 Task: Add the task  Issues with integrating with version control system (e.g. Git) to the section Feature Flurry in the project ZippyTech and add a Due Date to the respective task as 2024/01/18.
Action: Mouse moved to (455, 504)
Screenshot: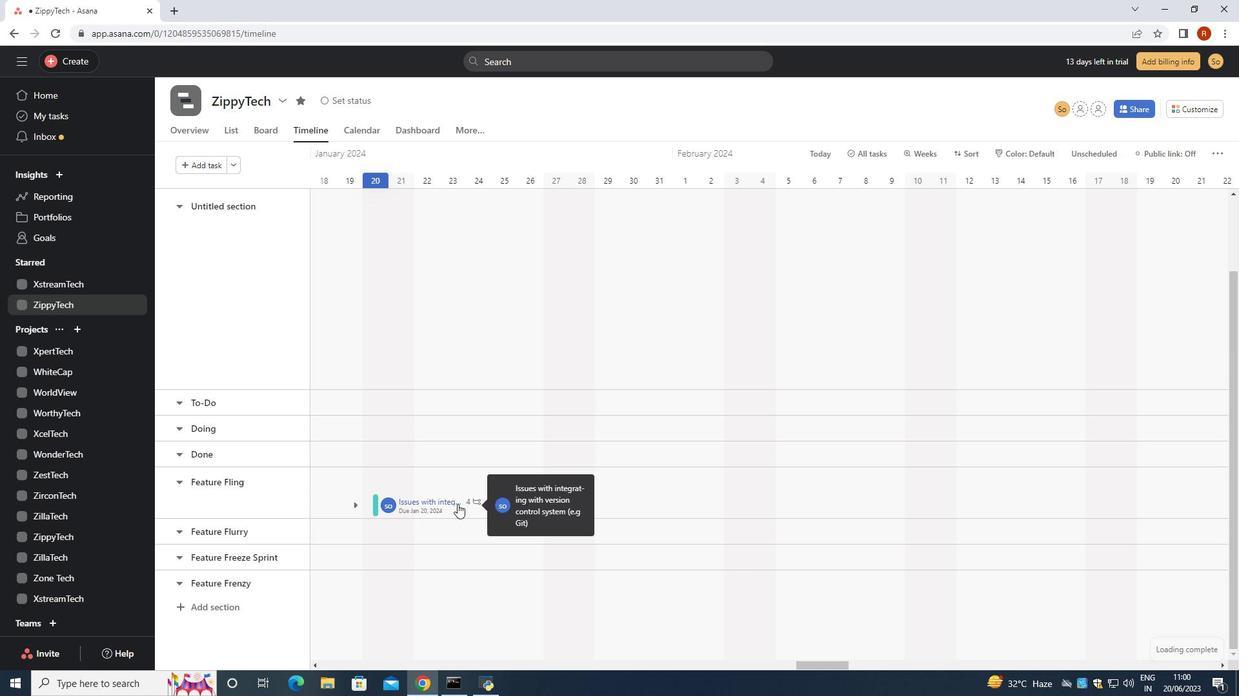 
Action: Mouse pressed left at (455, 504)
Screenshot: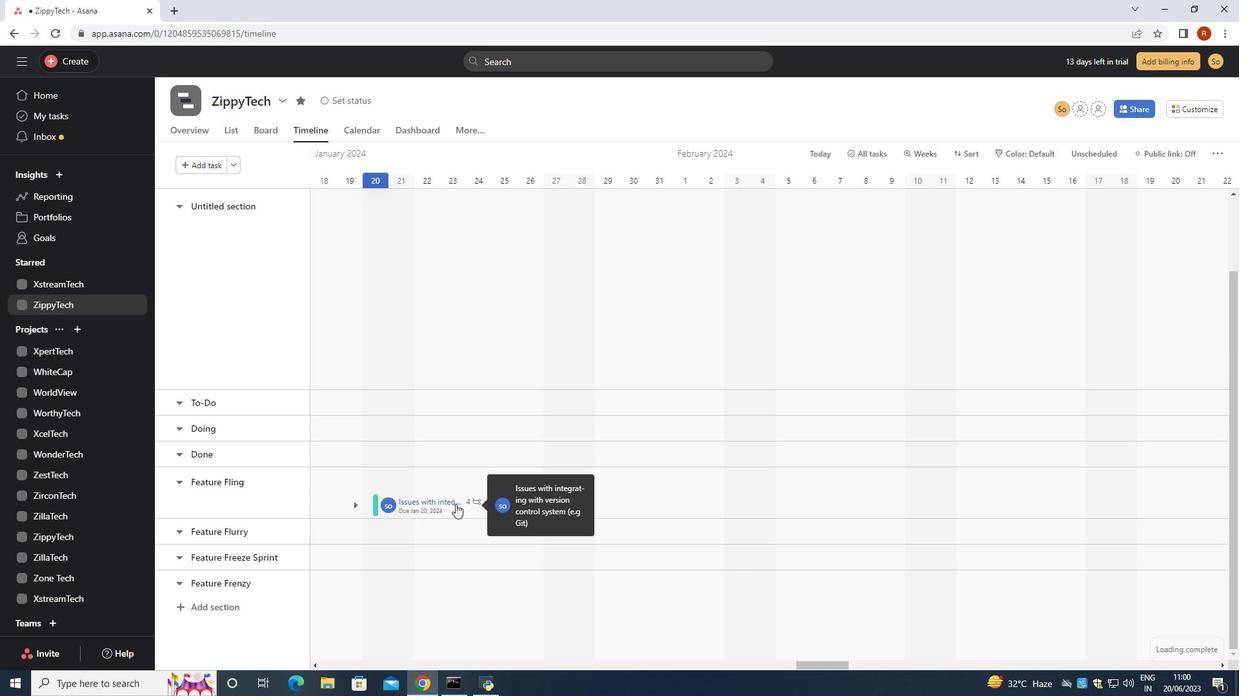 
Action: Mouse moved to (975, 303)
Screenshot: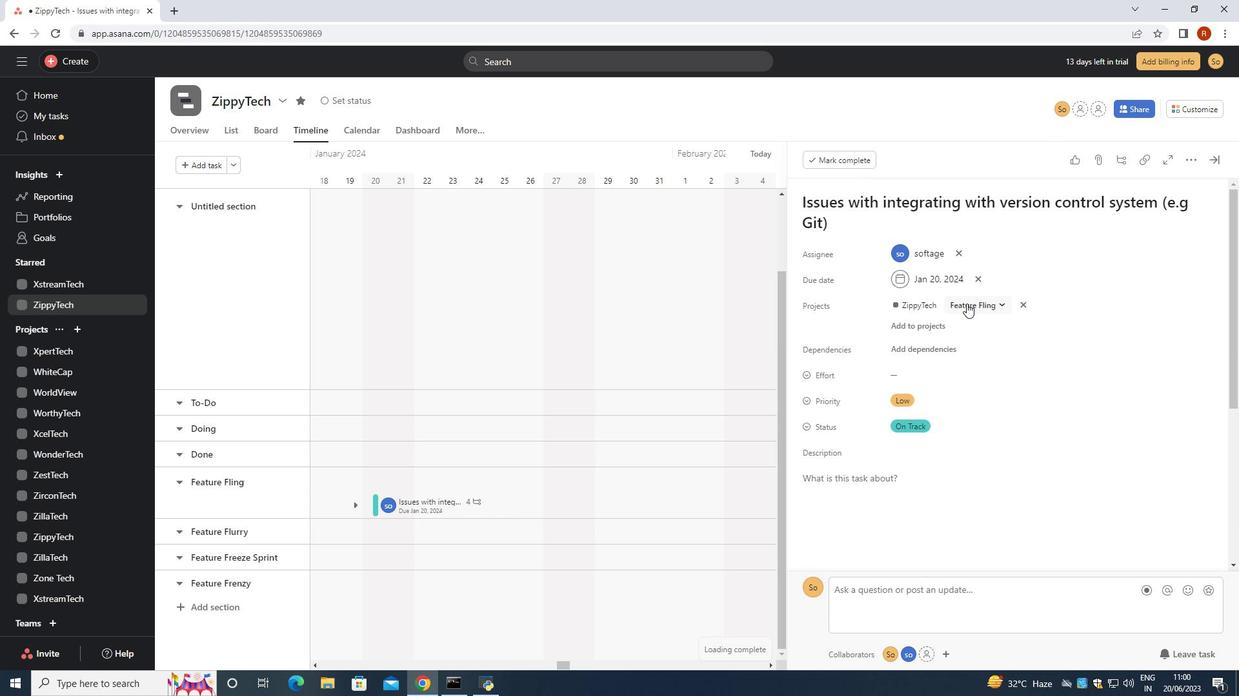 
Action: Mouse pressed left at (975, 303)
Screenshot: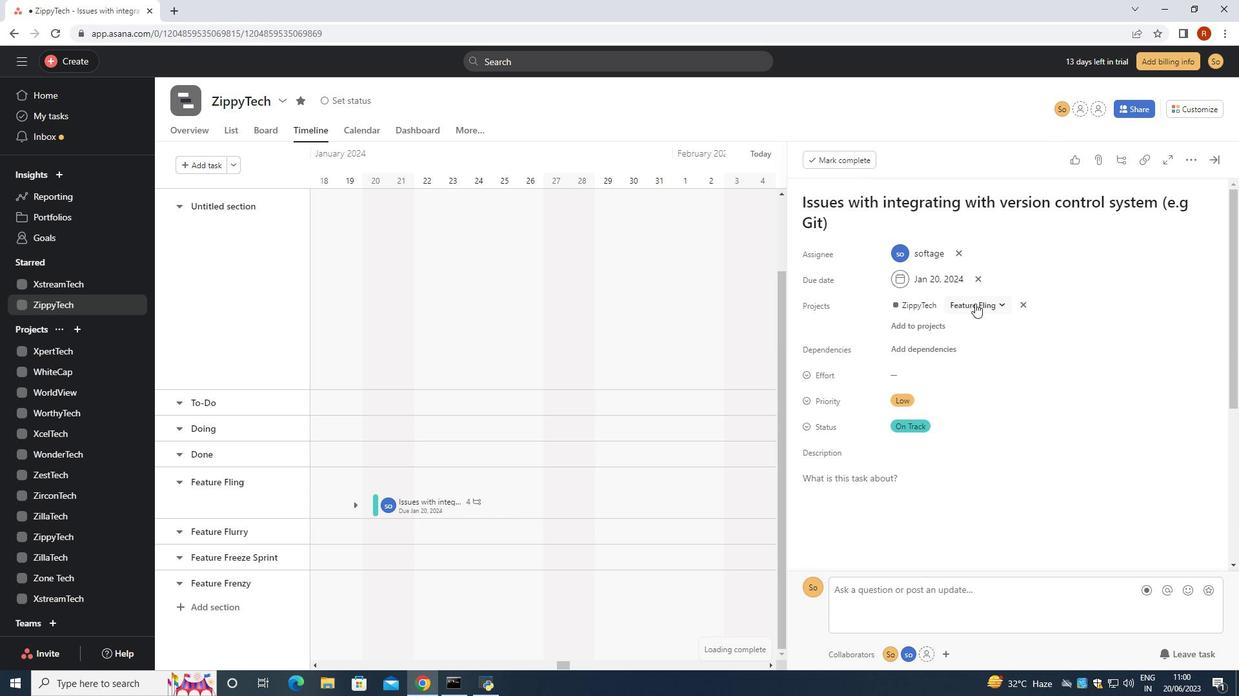 
Action: Mouse moved to (956, 449)
Screenshot: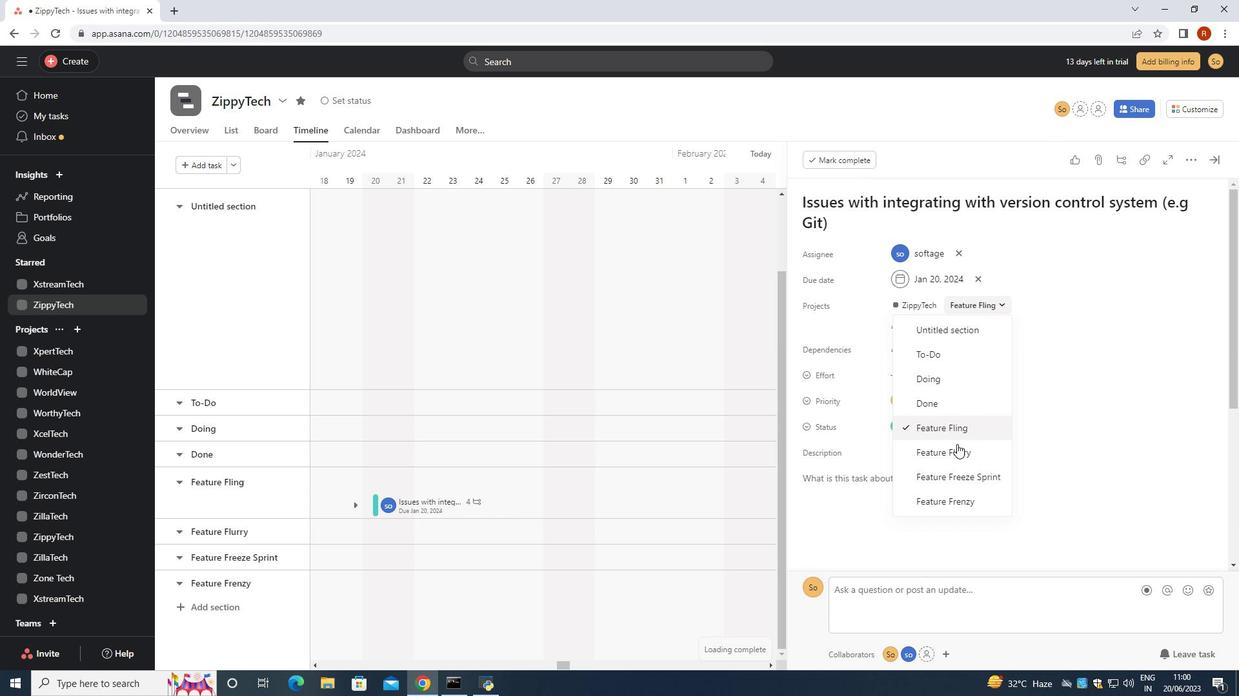 
Action: Mouse pressed left at (956, 449)
Screenshot: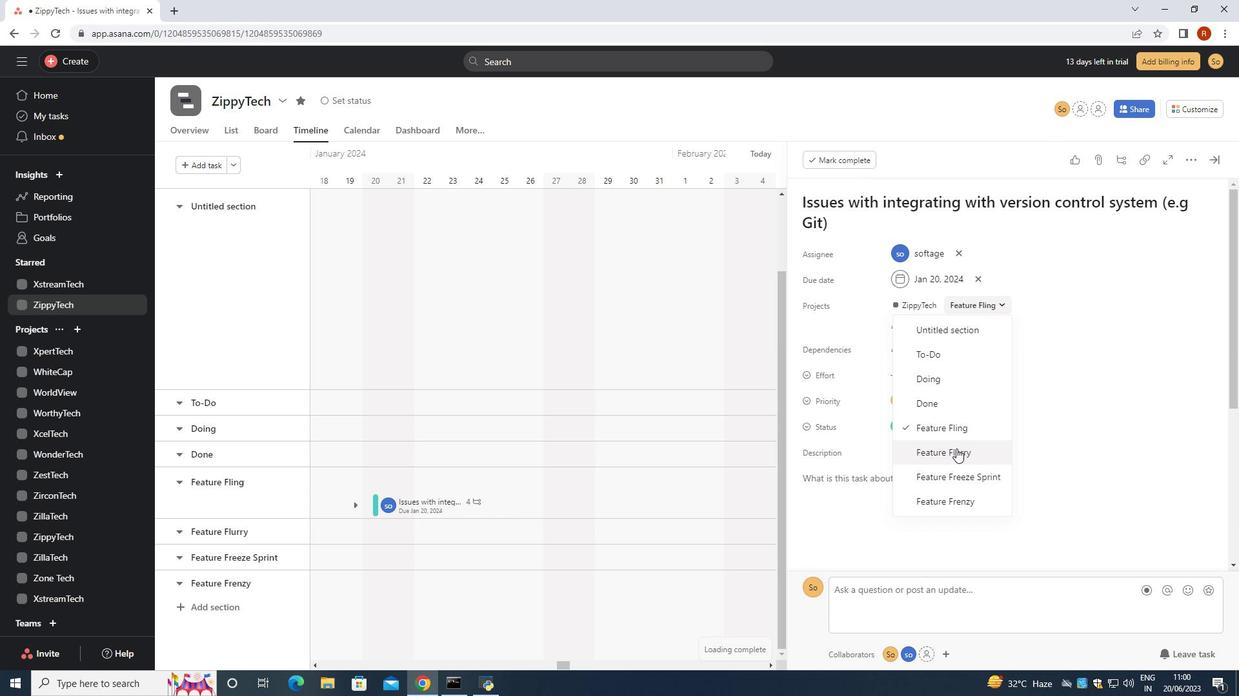 
Action: Mouse moved to (978, 280)
Screenshot: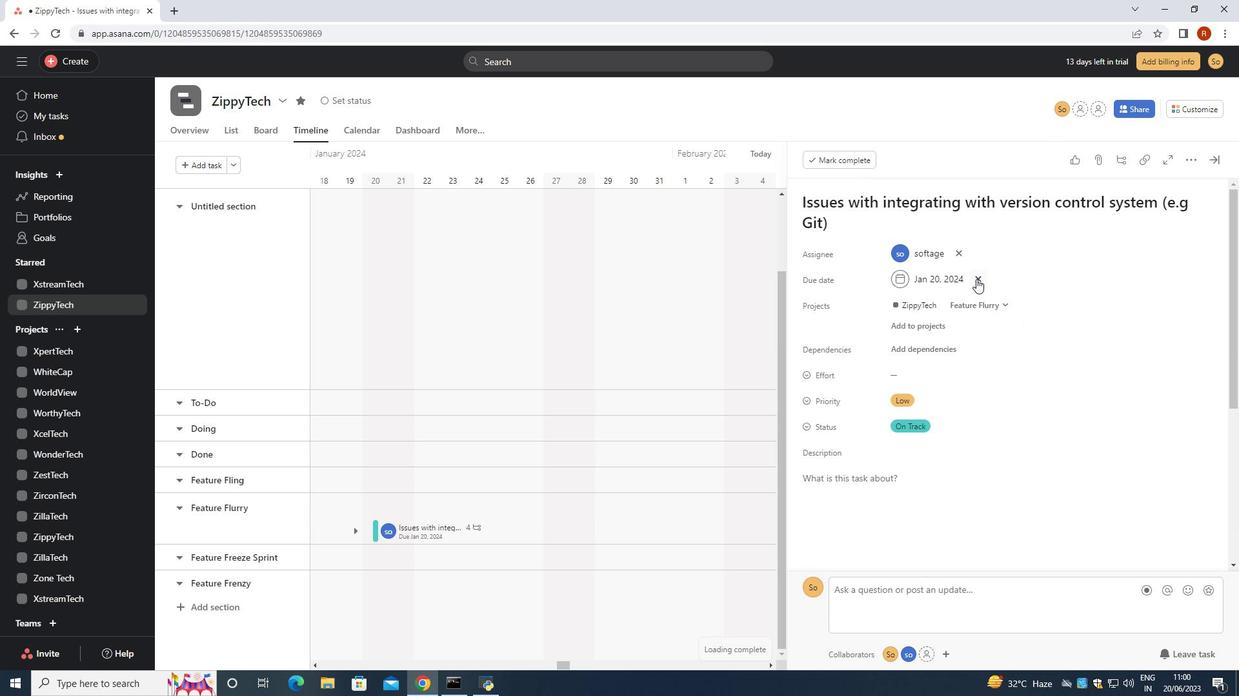
Action: Mouse pressed left at (978, 280)
Screenshot: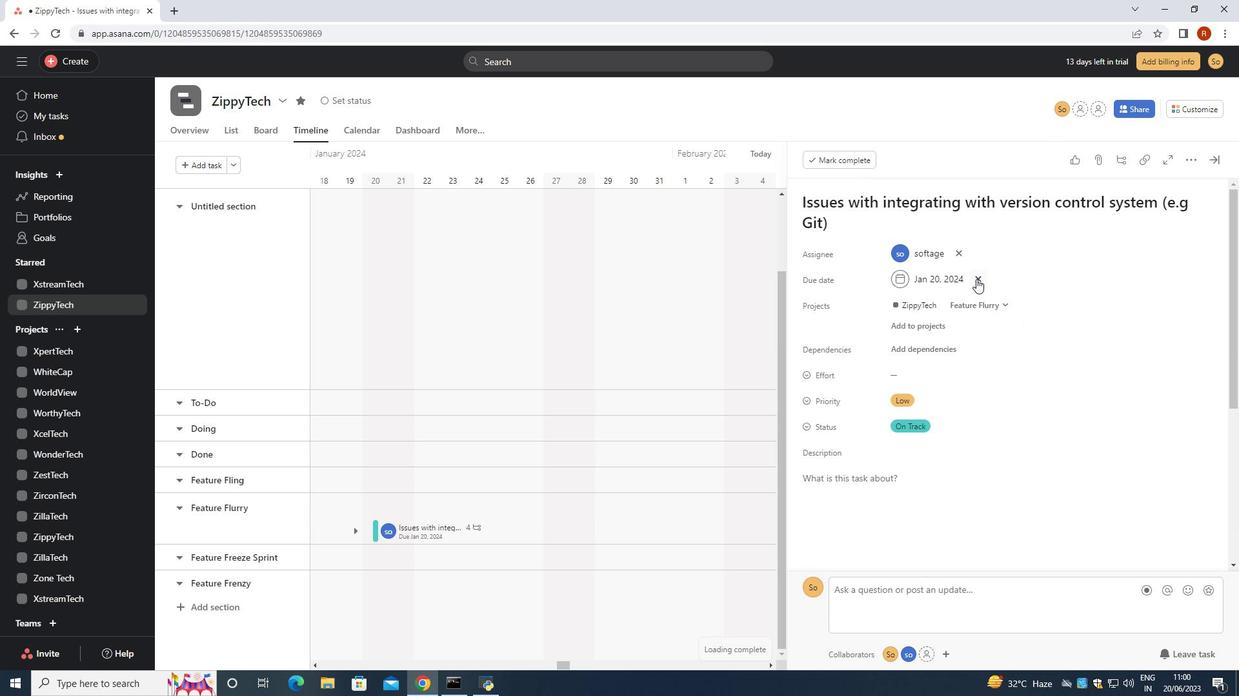 
Action: Mouse moved to (943, 279)
Screenshot: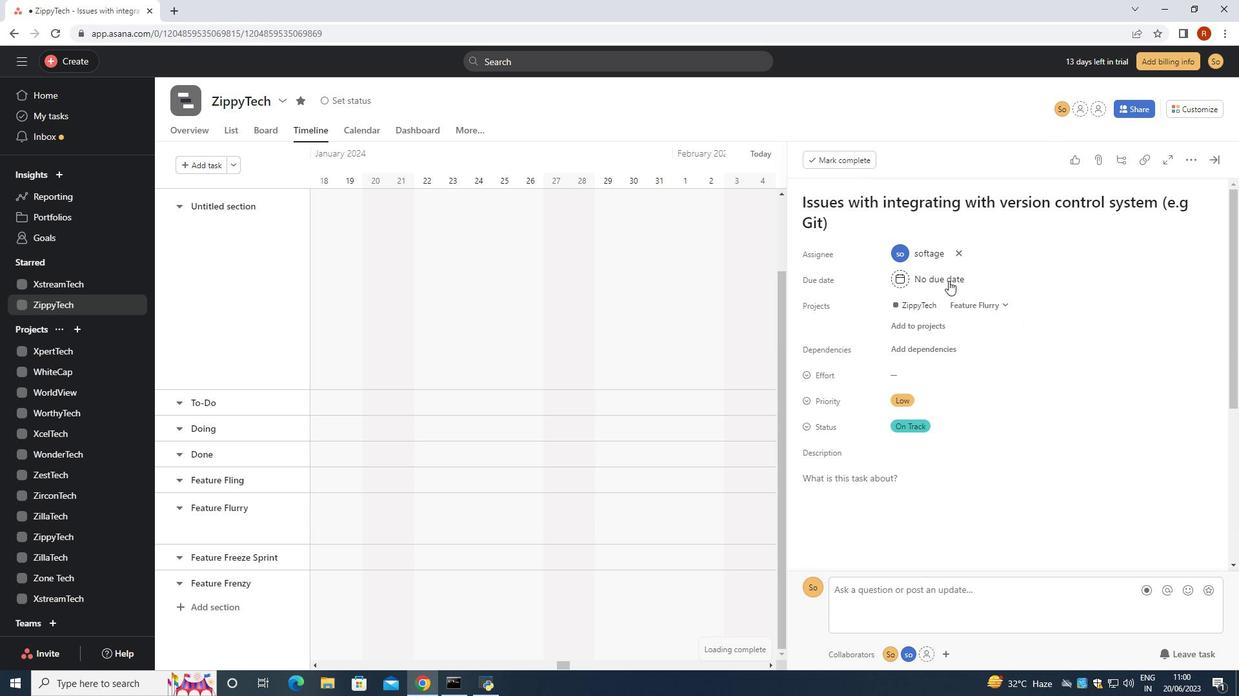 
Action: Mouse pressed left at (943, 279)
Screenshot: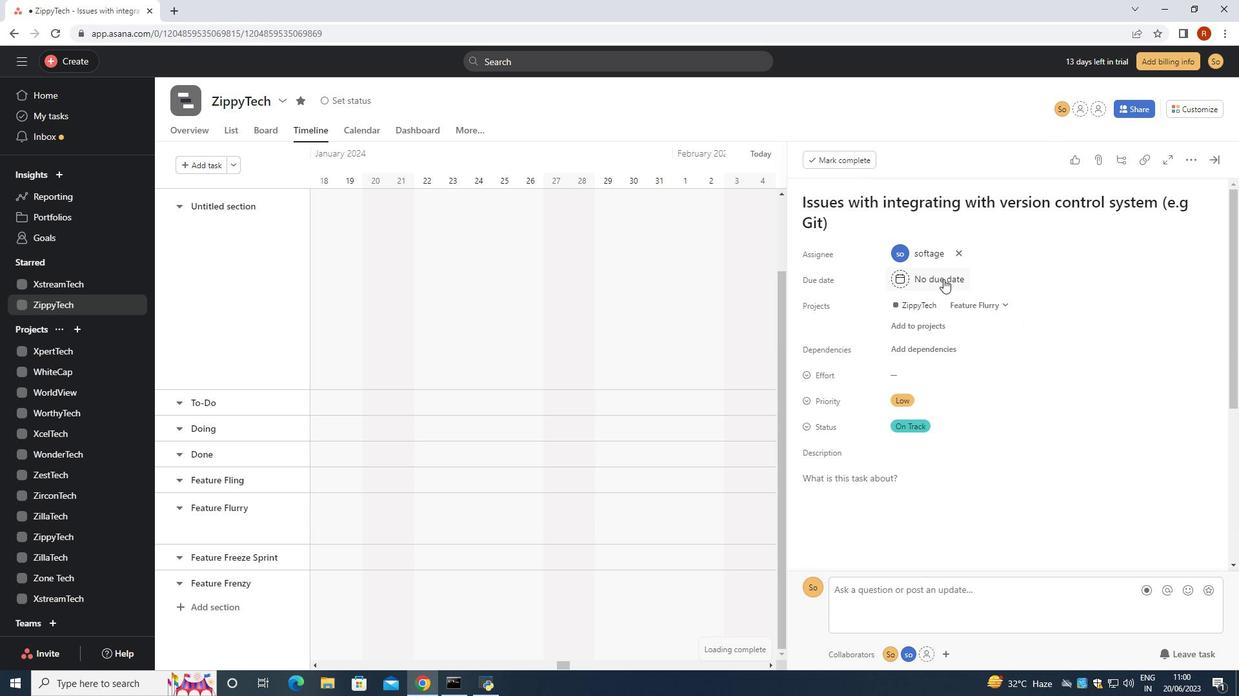 
Action: Key pressed 20245/01/18<Key.enter>
Screenshot: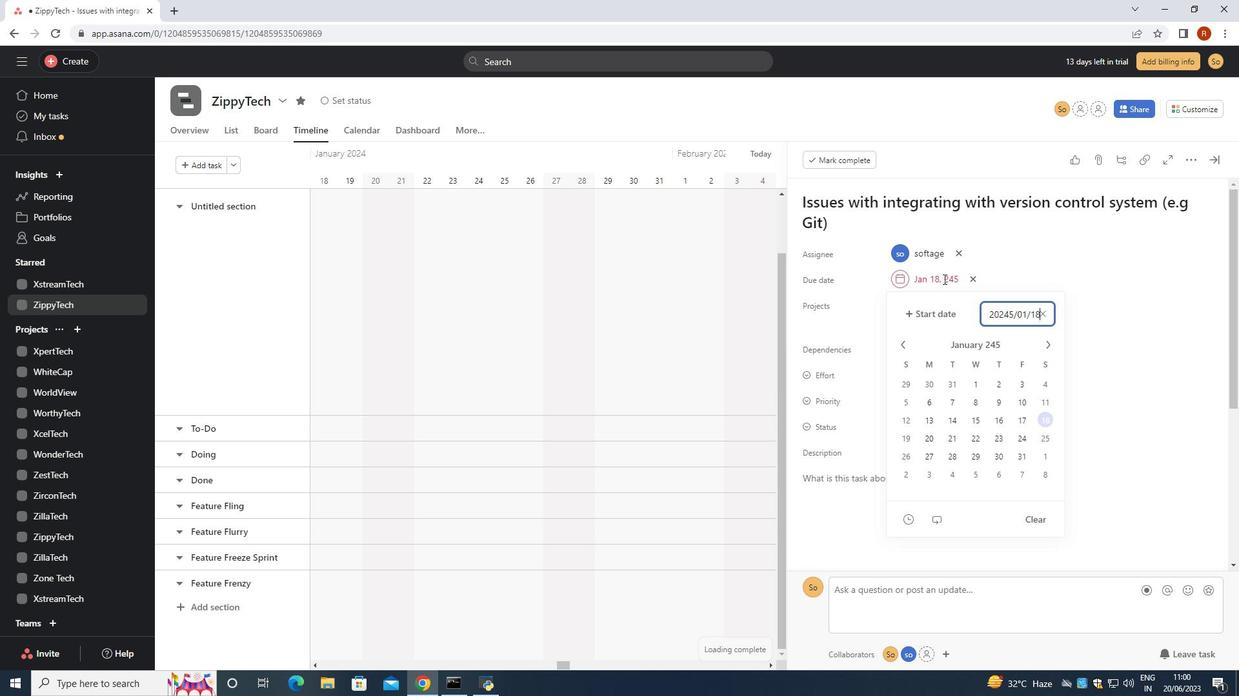 
Action: Mouse moved to (953, 280)
Screenshot: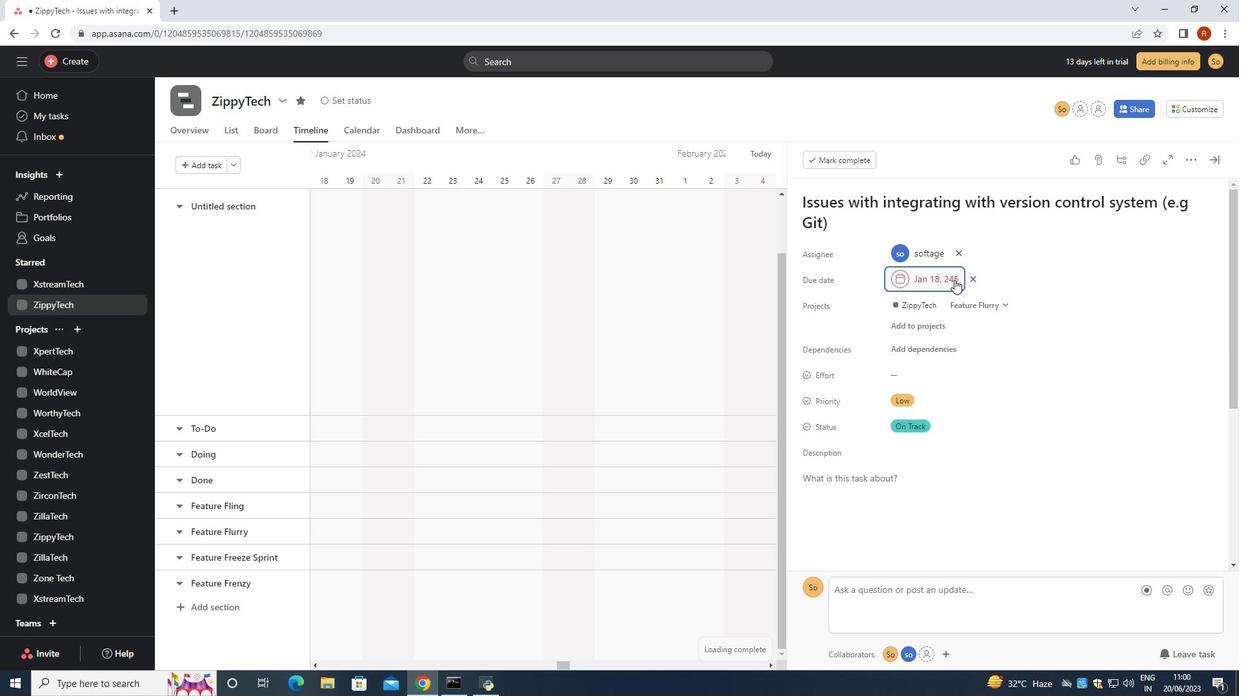 
Action: Mouse pressed left at (953, 280)
Screenshot: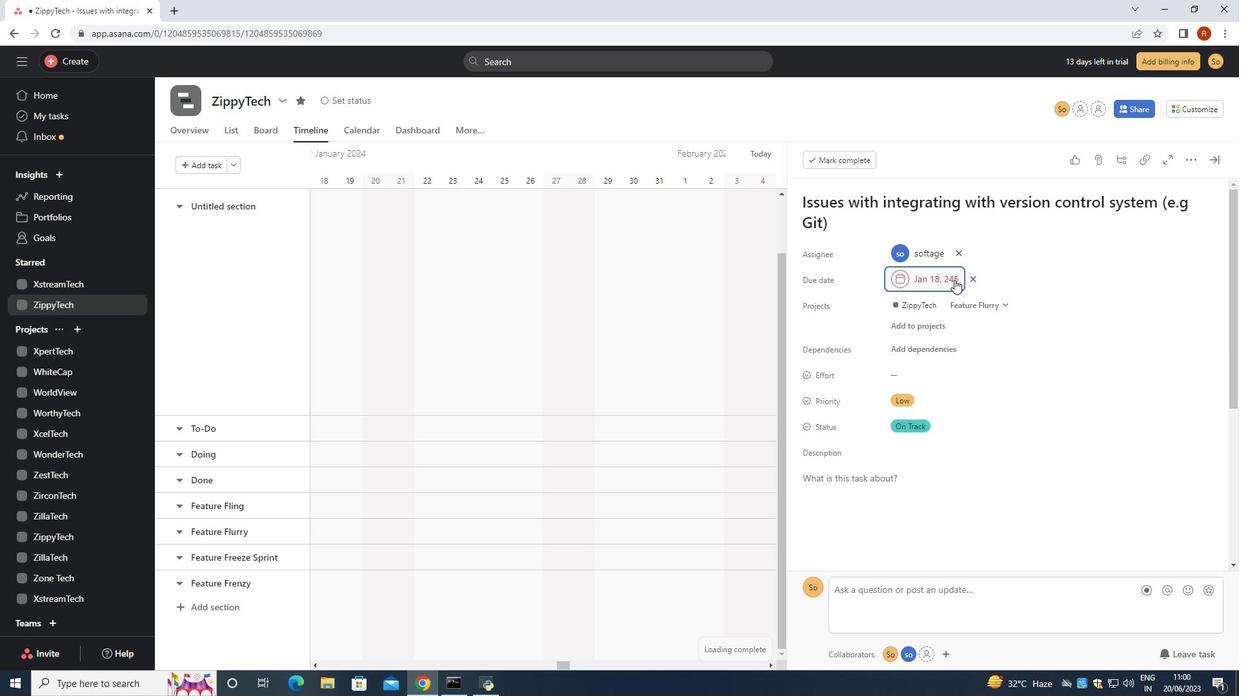 
Action: Mouse moved to (1020, 315)
Screenshot: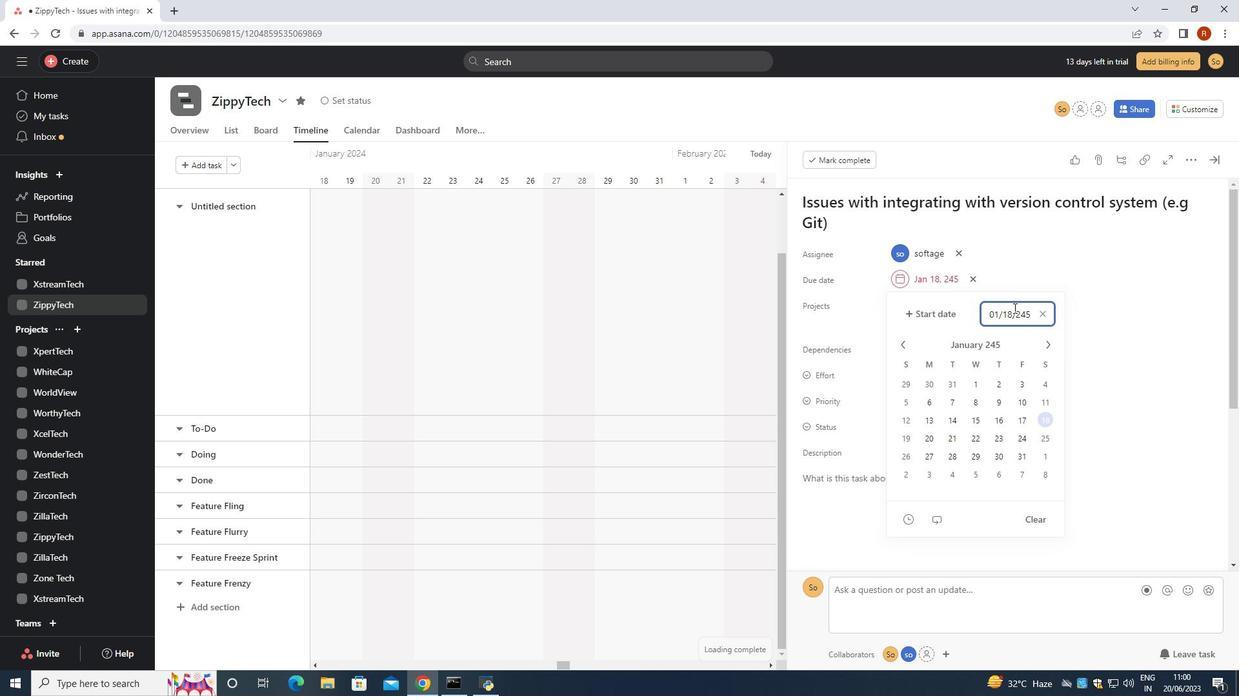 
Action: Mouse pressed left at (1020, 315)
Screenshot: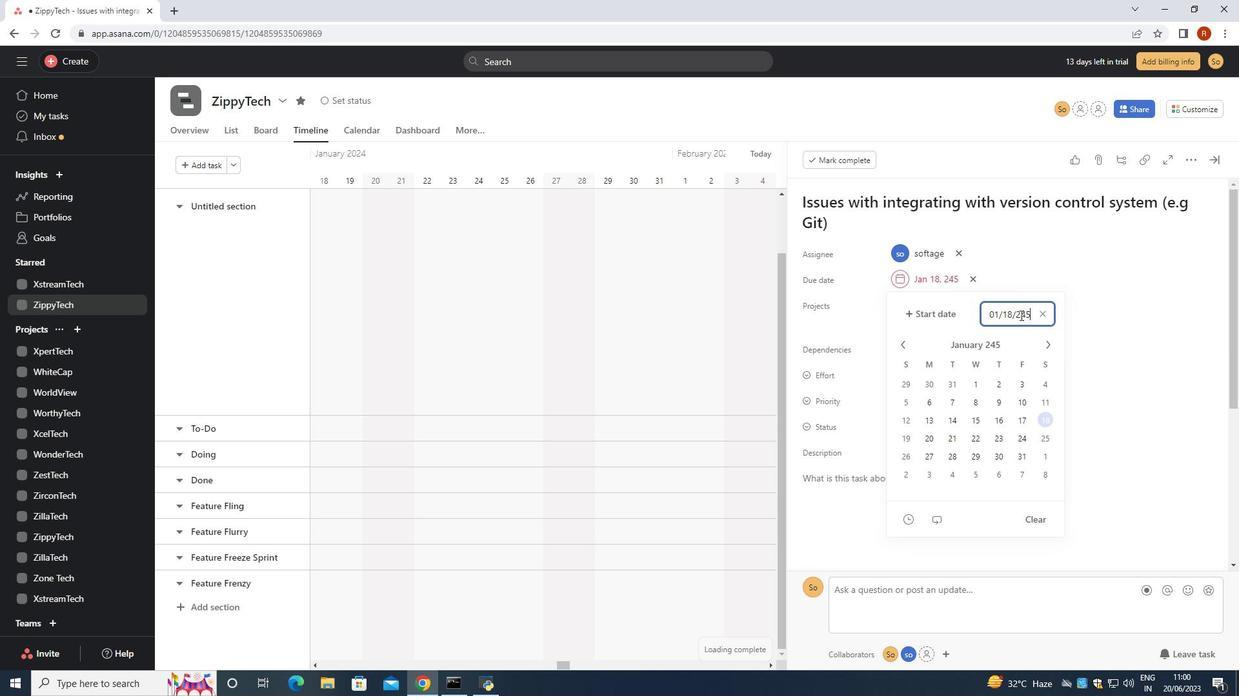 
Action: Mouse moved to (1031, 315)
Screenshot: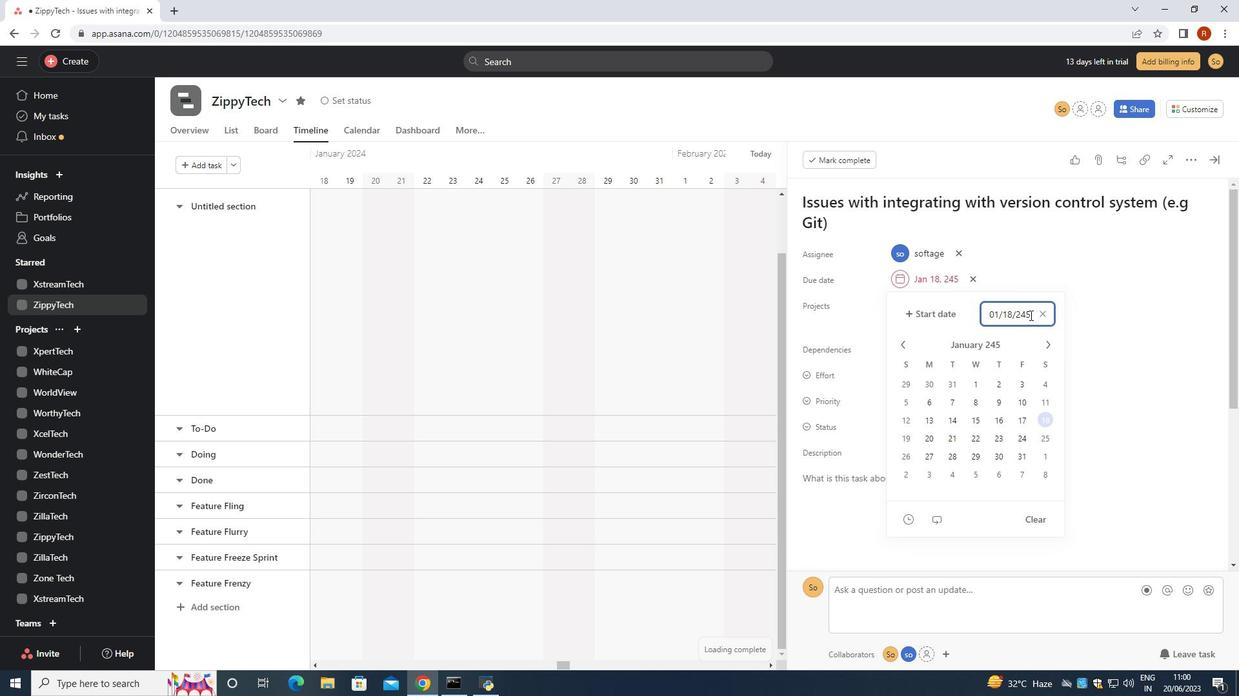 
Action: Mouse pressed left at (1031, 315)
Screenshot: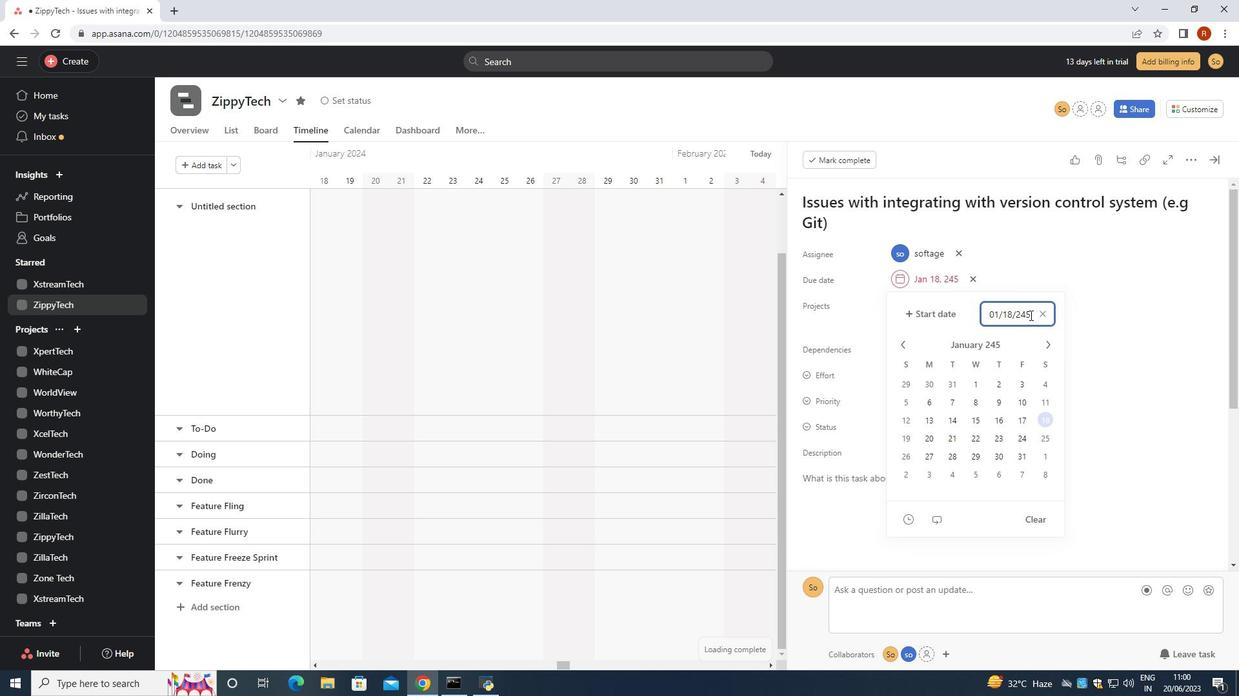 
Action: Mouse moved to (1033, 314)
Screenshot: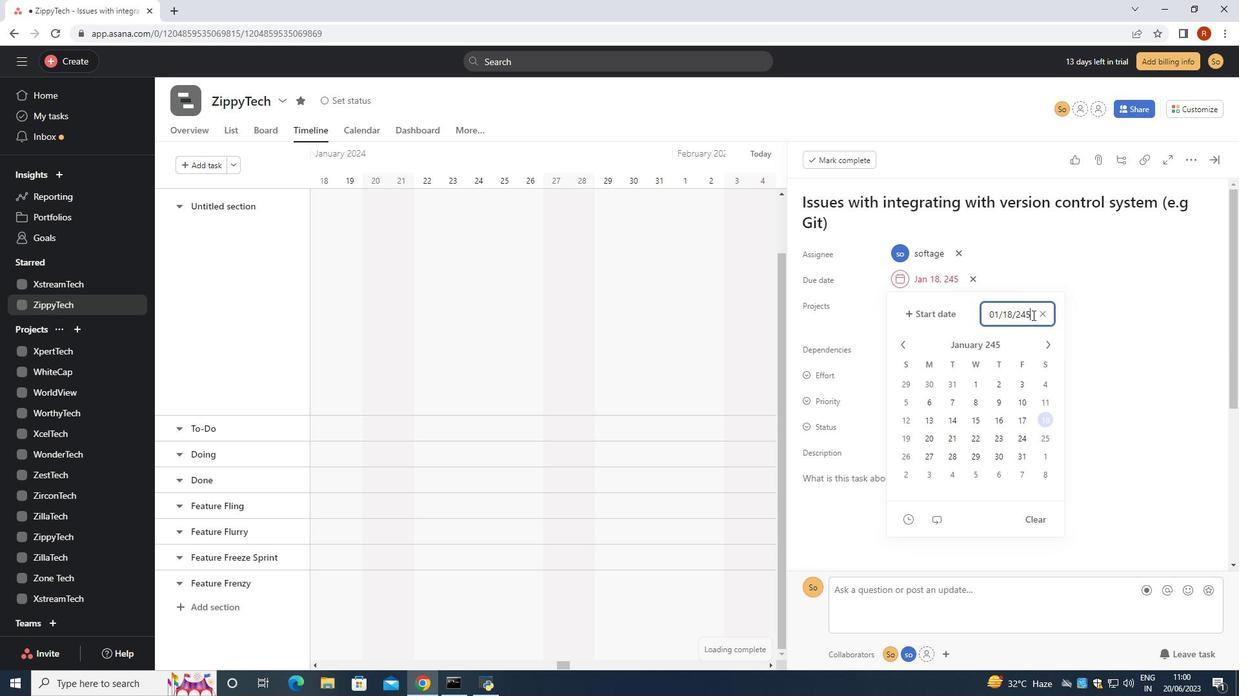 
Action: Key pressed <Key.backspace><Key.backspace>
Screenshot: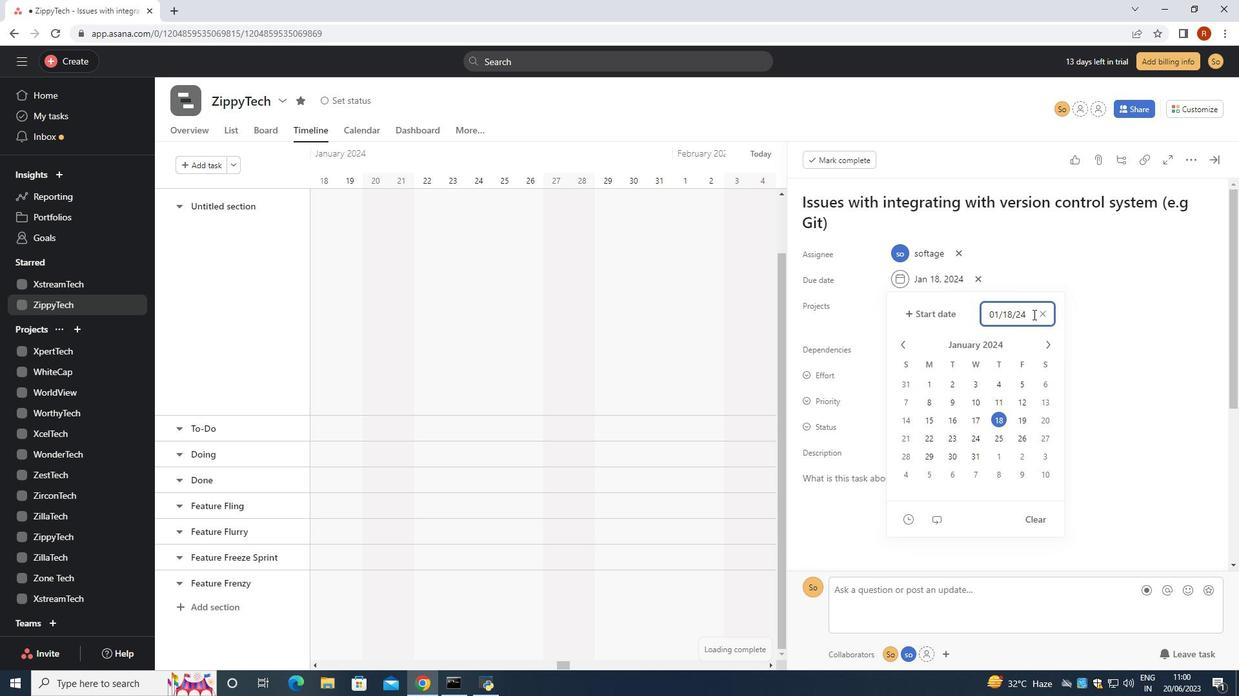 
Action: Mouse moved to (1031, 314)
Screenshot: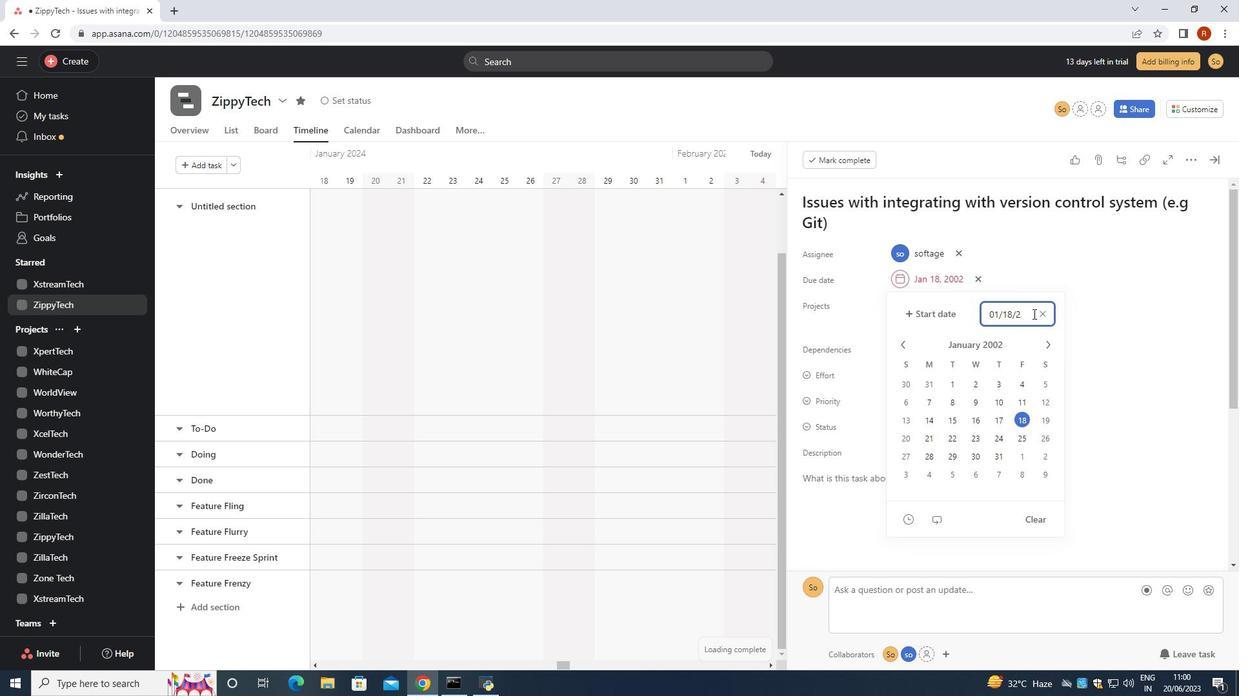 
Action: Key pressed <Key.backspace><Key.backspace><Key.backspace><Key.backspace><Key.backspace><Key.backspace><Key.backspace><Key.backspace>2024/01/18<Key.enter>
Screenshot: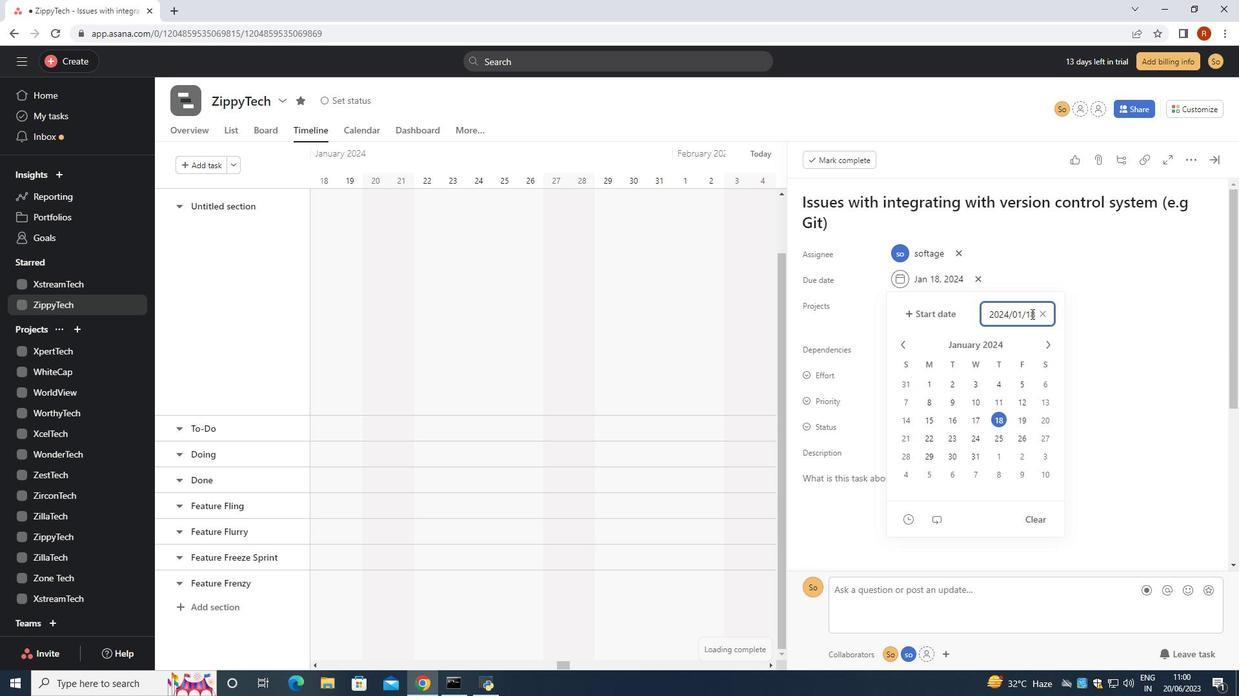 
Action: Mouse moved to (922, 353)
Screenshot: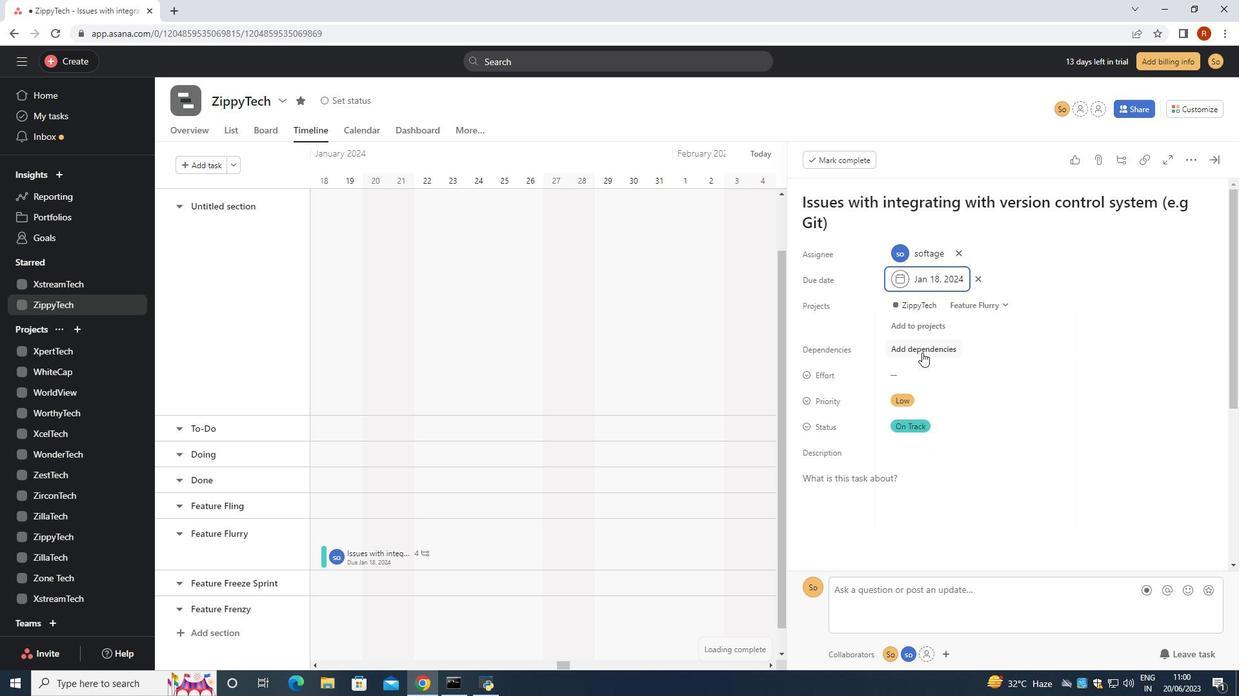 
